 Task: Create Issue Issue0004 in Backlog  in Scrum Project Project0001 in Jira
Action: Mouse moved to (356, 397)
Screenshot: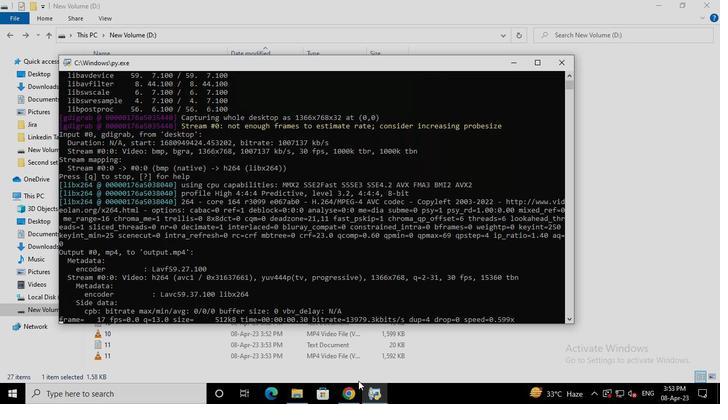 
Action: Mouse pressed left at (356, 397)
Screenshot: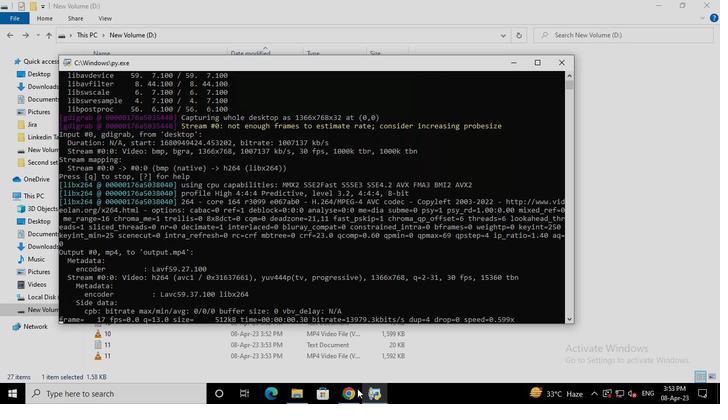 
Action: Mouse moved to (52, 159)
Screenshot: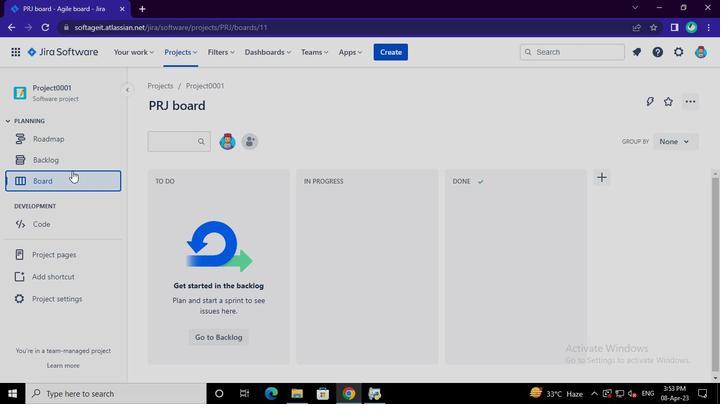 
Action: Mouse pressed left at (52, 159)
Screenshot: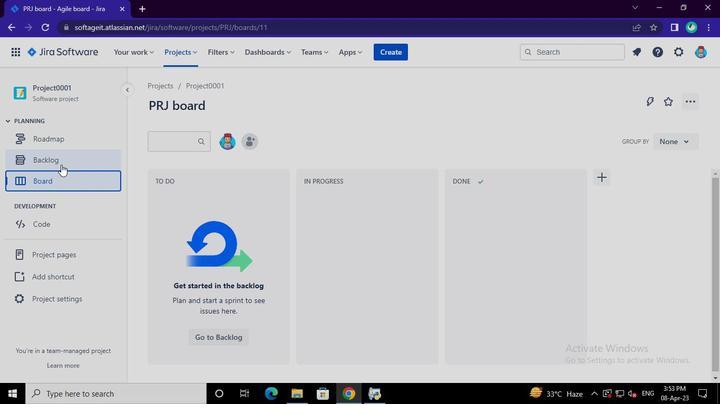 
Action: Mouse moved to (205, 341)
Screenshot: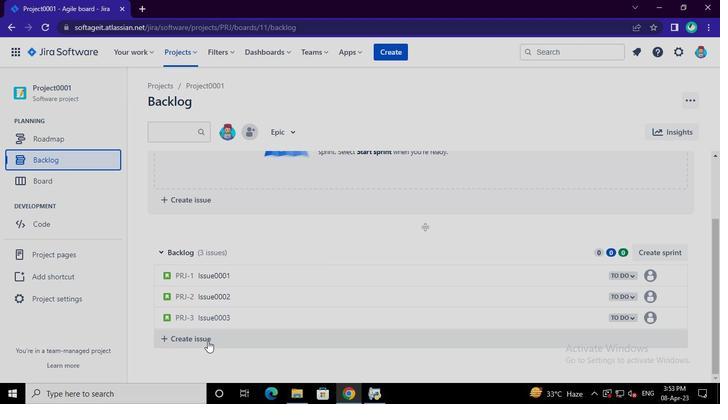 
Action: Mouse pressed left at (205, 341)
Screenshot: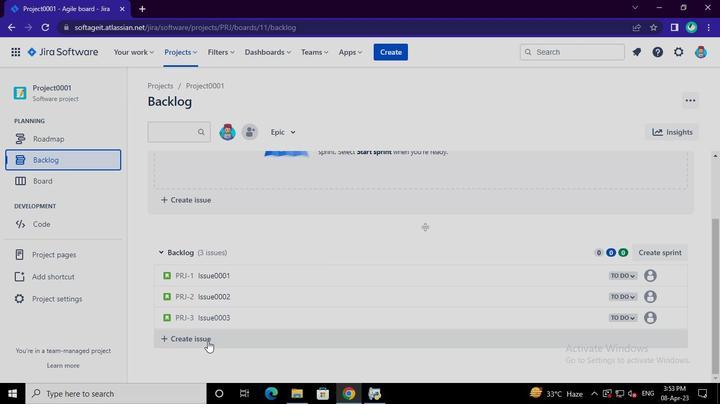 
Action: Mouse moved to (205, 341)
Screenshot: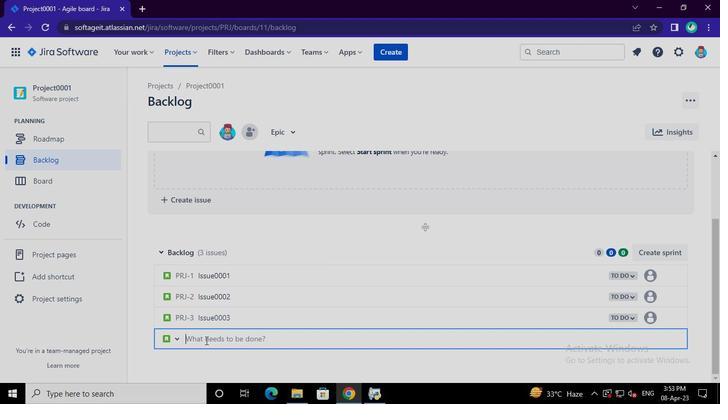 
Action: Mouse pressed left at (205, 341)
Screenshot: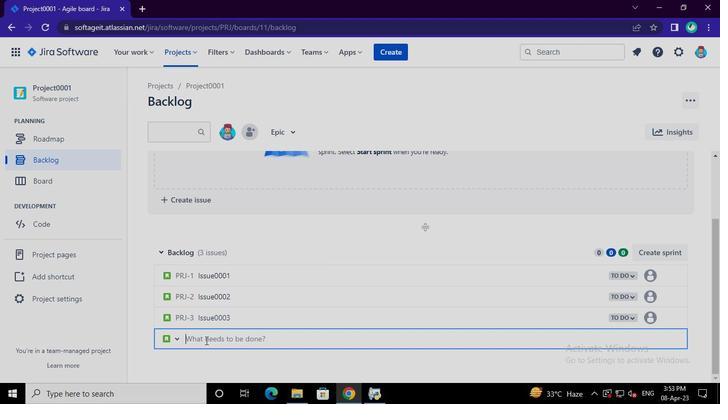 
Action: Mouse moved to (205, 341)
Screenshot: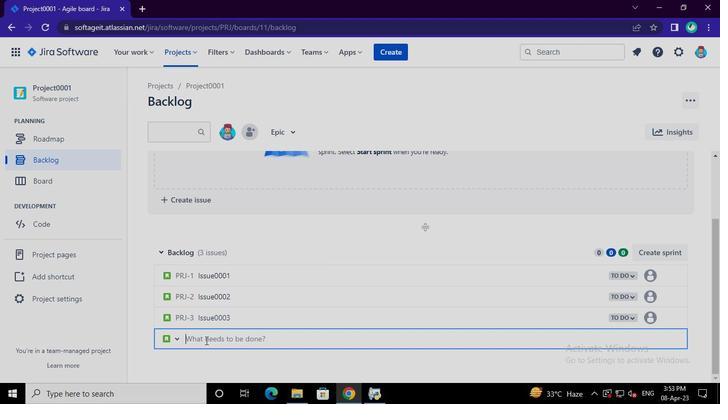 
Action: Keyboard Key.shift
Screenshot: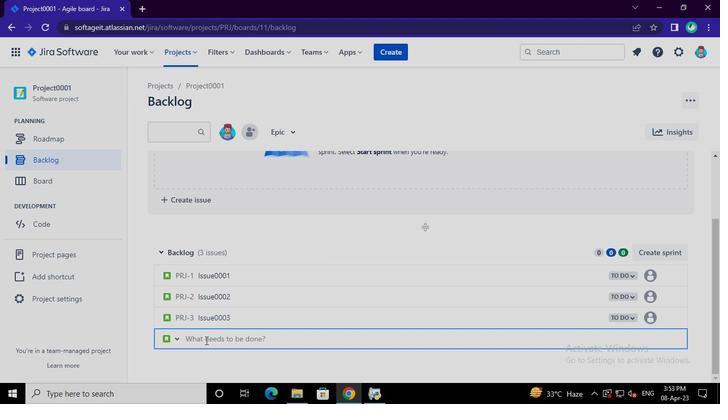 
Action: Keyboard I
Screenshot: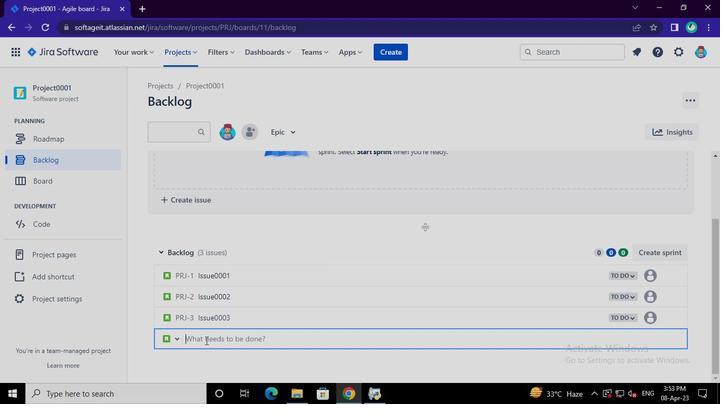 
Action: Keyboard s
Screenshot: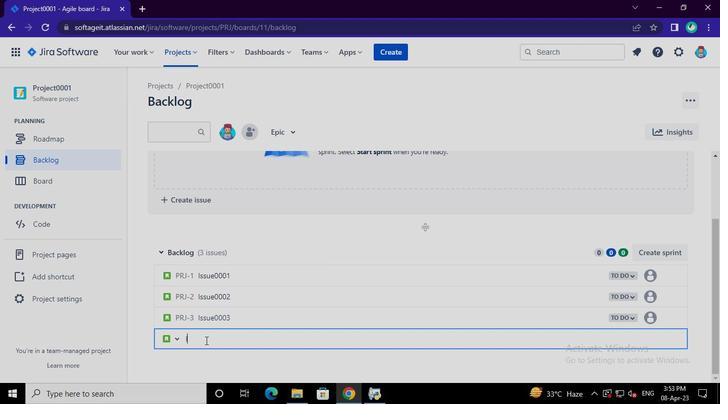 
Action: Keyboard s
Screenshot: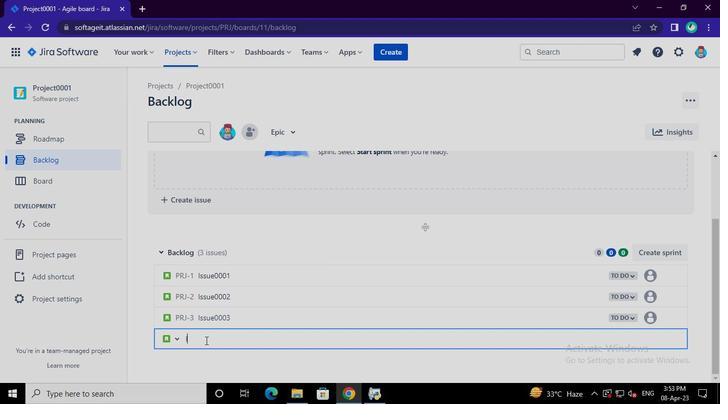 
Action: Keyboard u
Screenshot: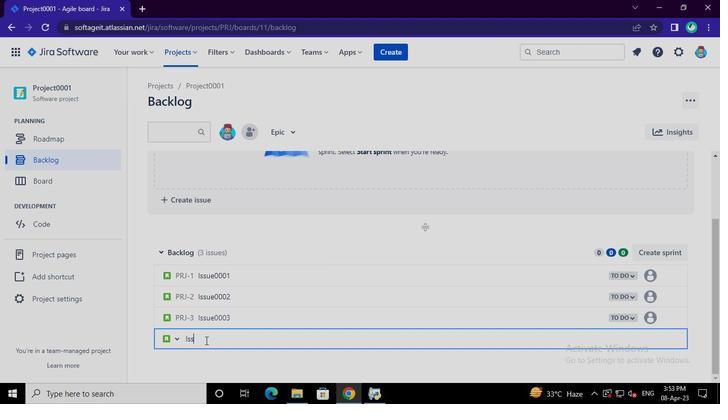 
Action: Keyboard e
Screenshot: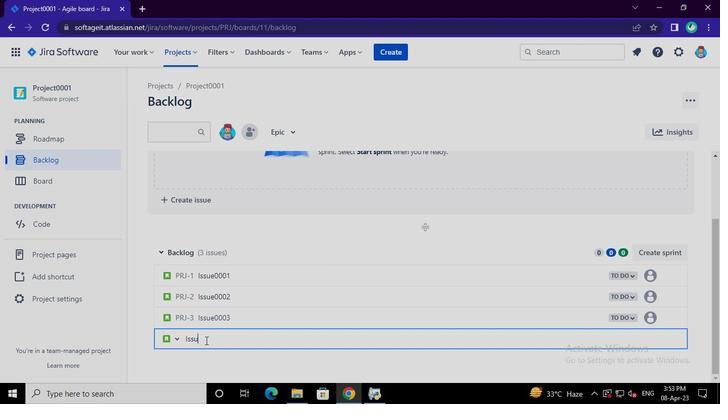 
Action: Keyboard <96>
Screenshot: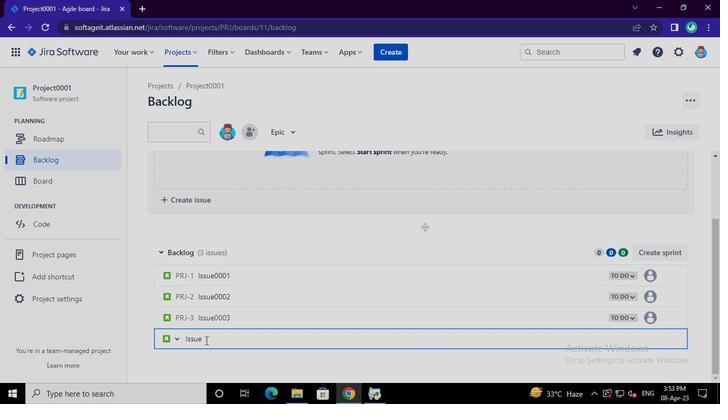 
Action: Keyboard <96>
Screenshot: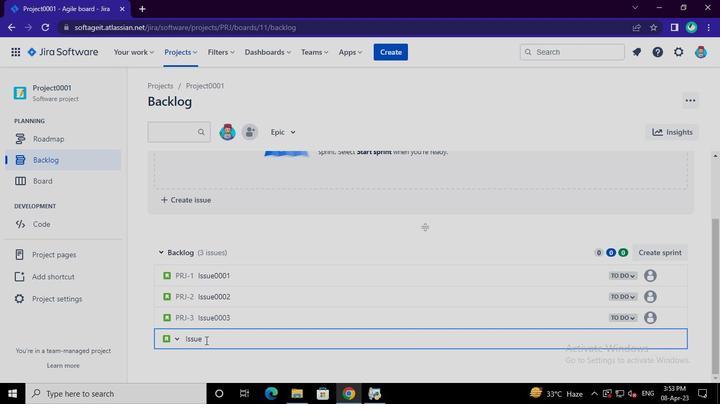 
Action: Keyboard <96>
Screenshot: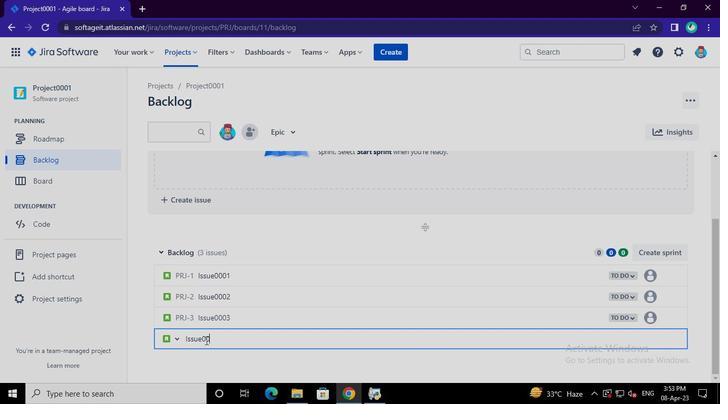 
Action: Keyboard <100>
Screenshot: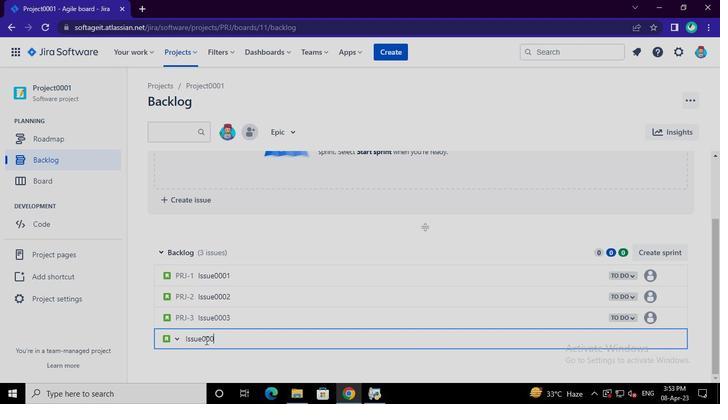 
Action: Keyboard Key.enter
Screenshot: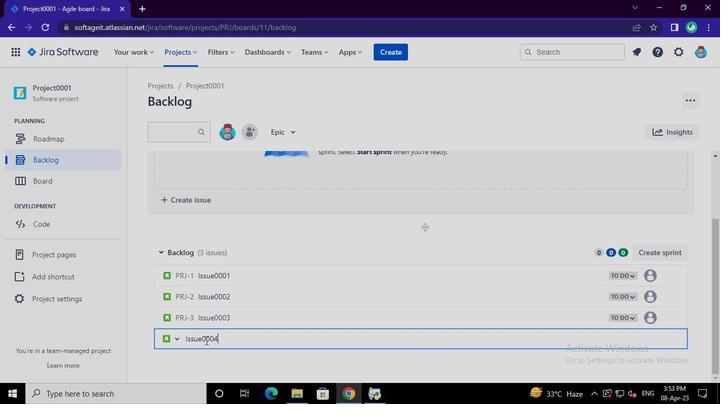 
Action: Mouse moved to (378, 399)
Screenshot: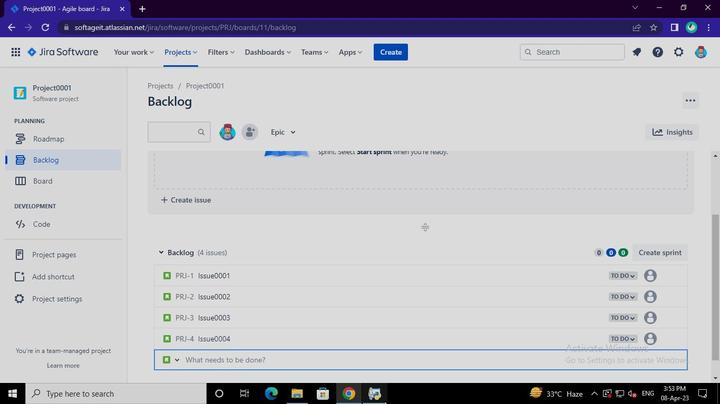 
Action: Mouse pressed left at (378, 399)
Screenshot: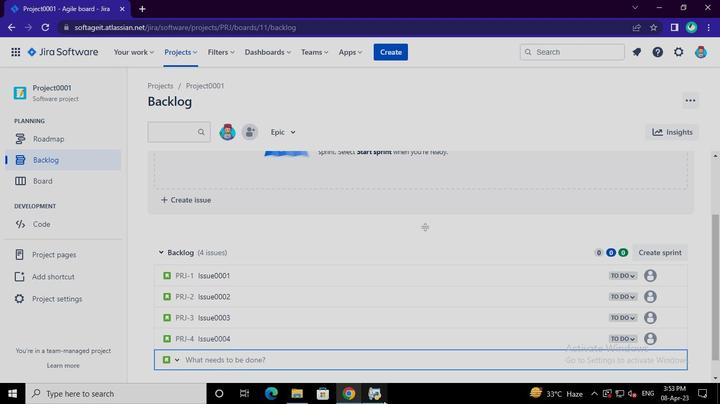 
Action: Mouse moved to (561, 62)
Screenshot: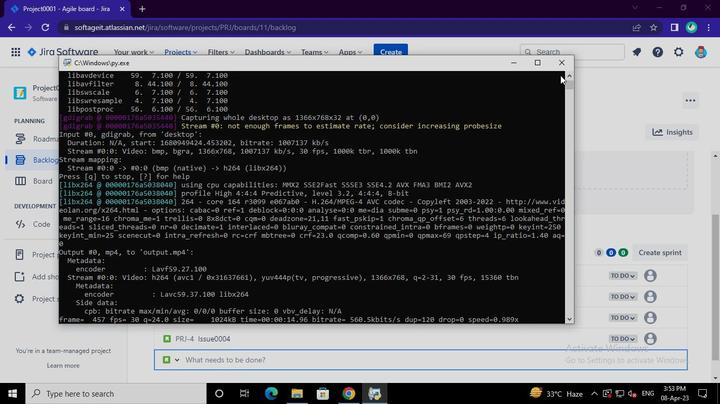 
Action: Mouse pressed left at (561, 62)
Screenshot: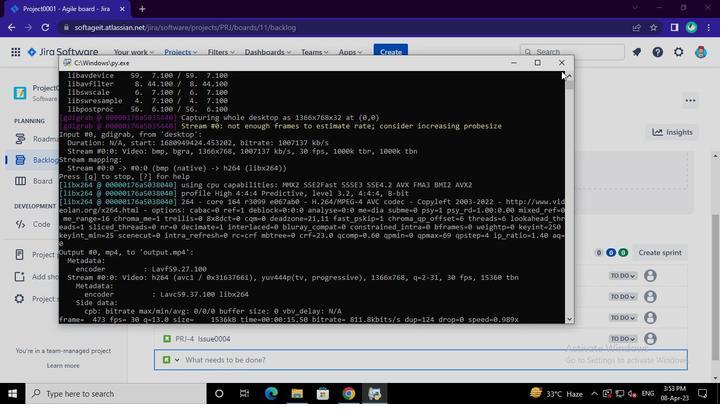 
